 Task: Create a due date automation when advanced on, 2 days before a card is due add fields without custom field "Resume" set to a date more than 1 working days ago at 11:00 AM.
Action: Mouse moved to (1125, 92)
Screenshot: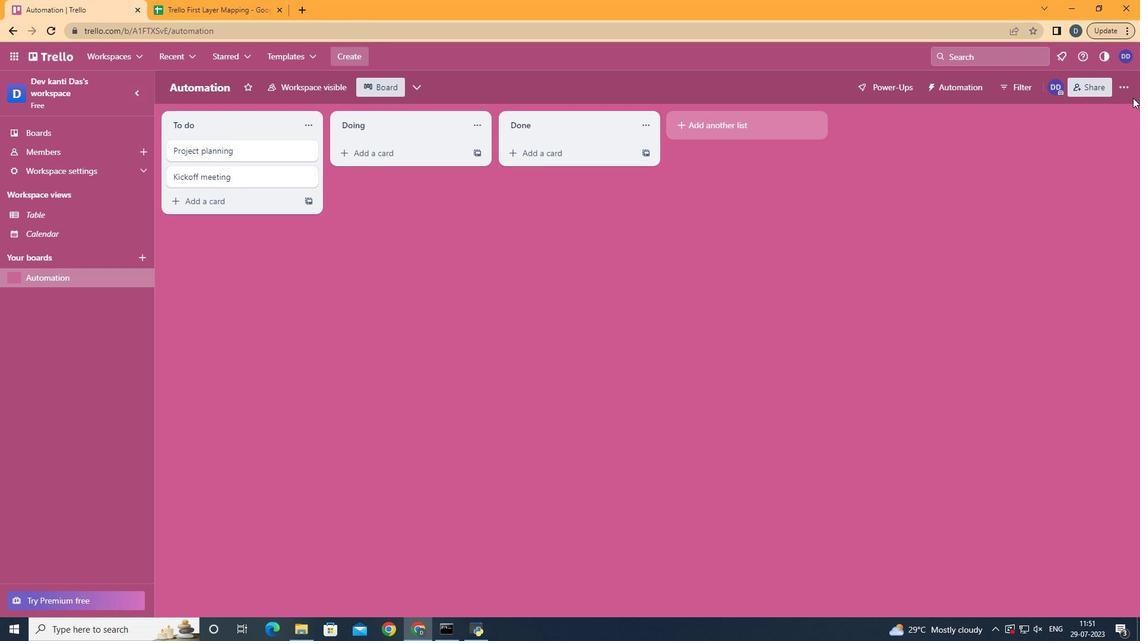 
Action: Mouse pressed left at (1125, 92)
Screenshot: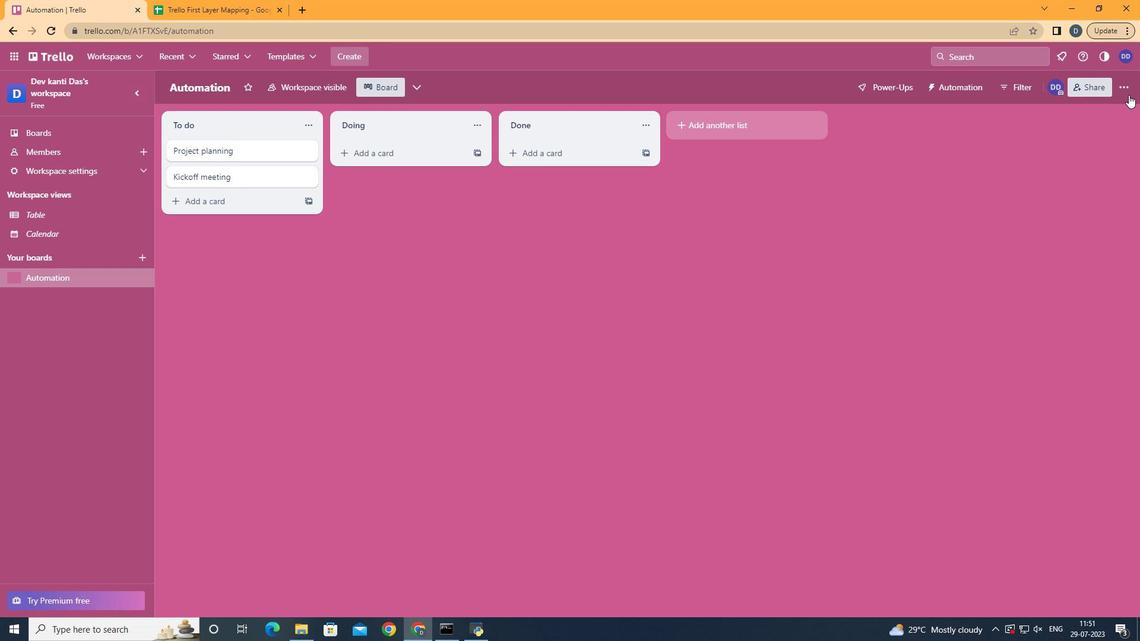 
Action: Mouse moved to (1041, 246)
Screenshot: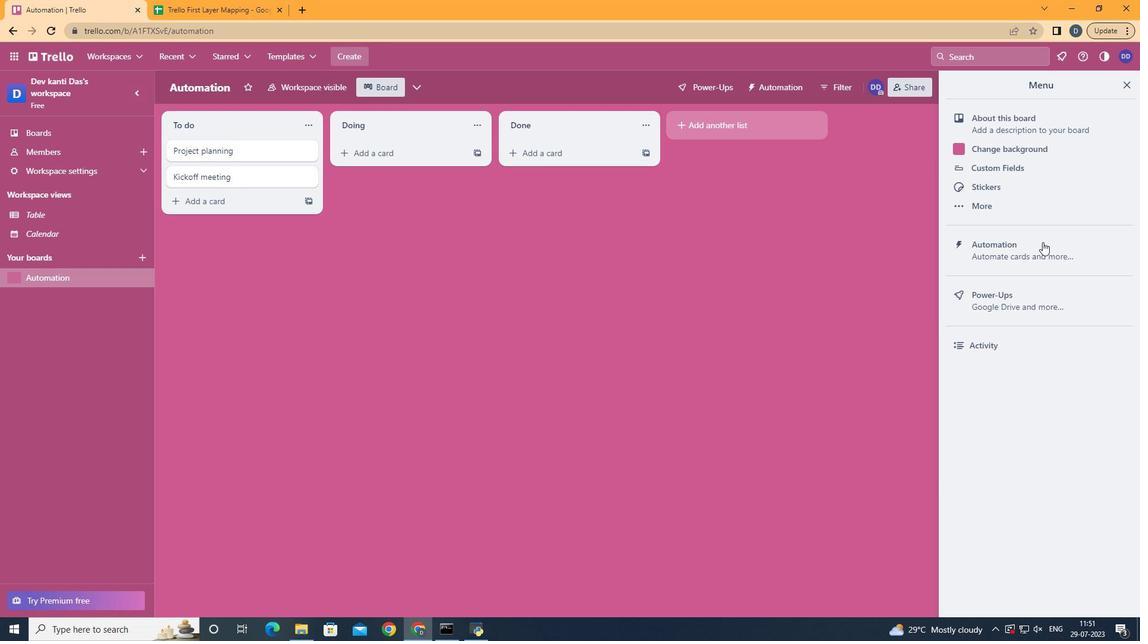 
Action: Mouse pressed left at (1041, 246)
Screenshot: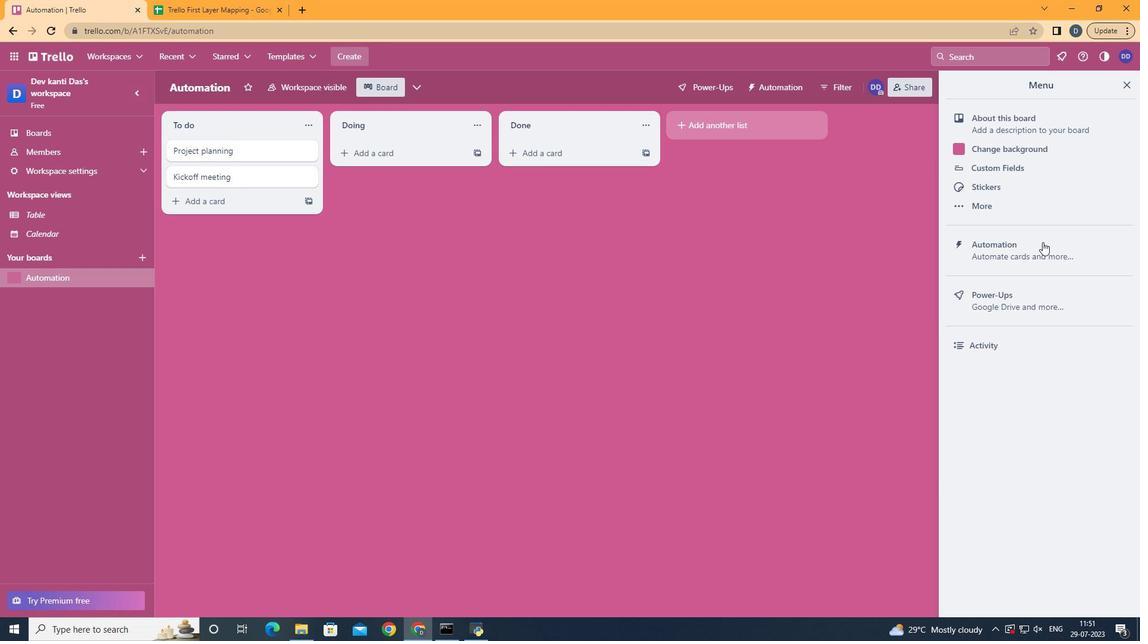 
Action: Mouse moved to (212, 232)
Screenshot: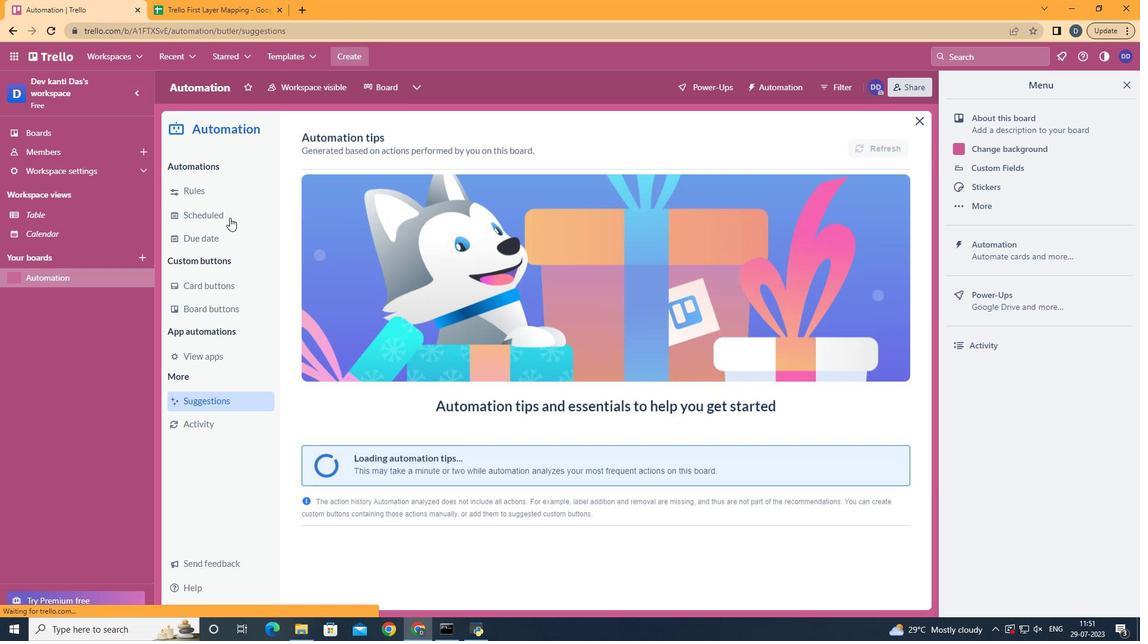 
Action: Mouse pressed left at (212, 232)
Screenshot: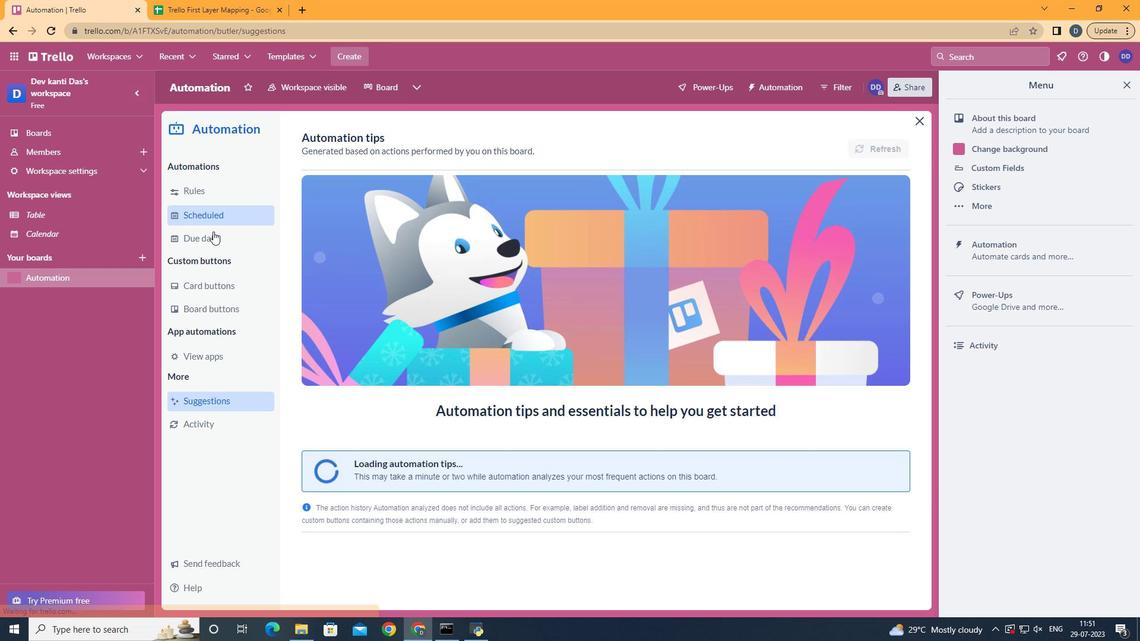 
Action: Mouse moved to (832, 143)
Screenshot: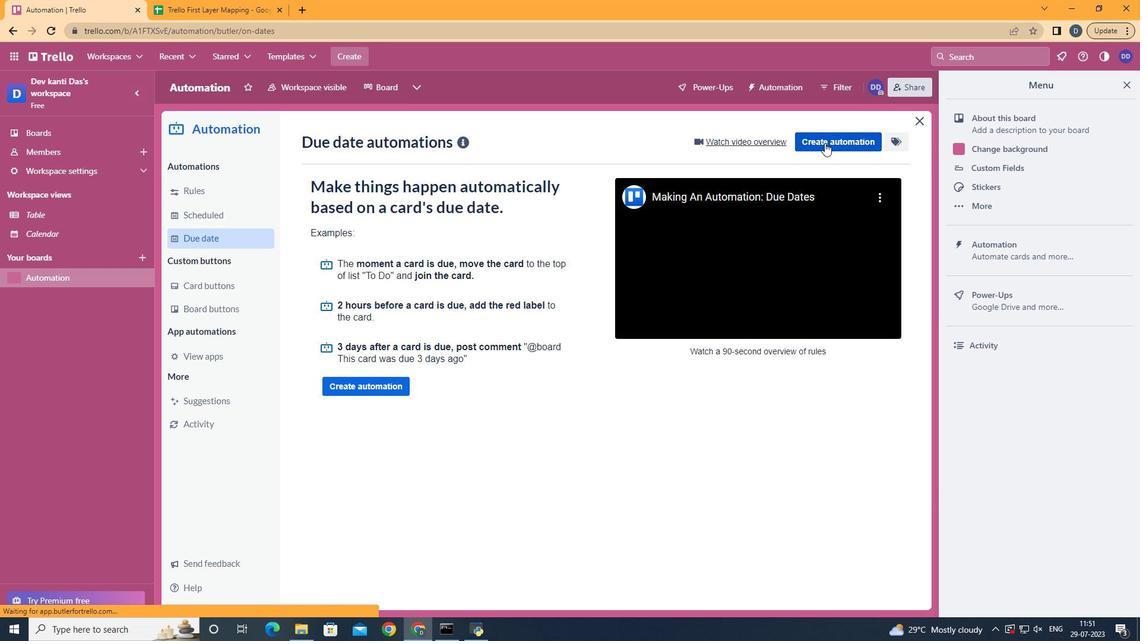 
Action: Mouse pressed left at (832, 143)
Screenshot: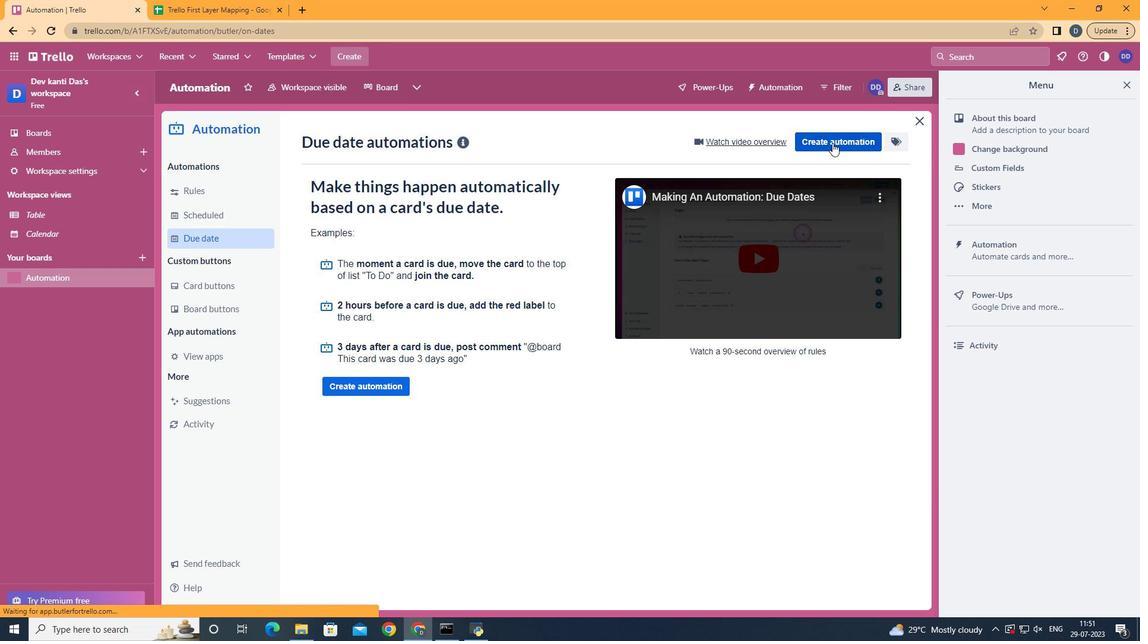 
Action: Mouse moved to (638, 257)
Screenshot: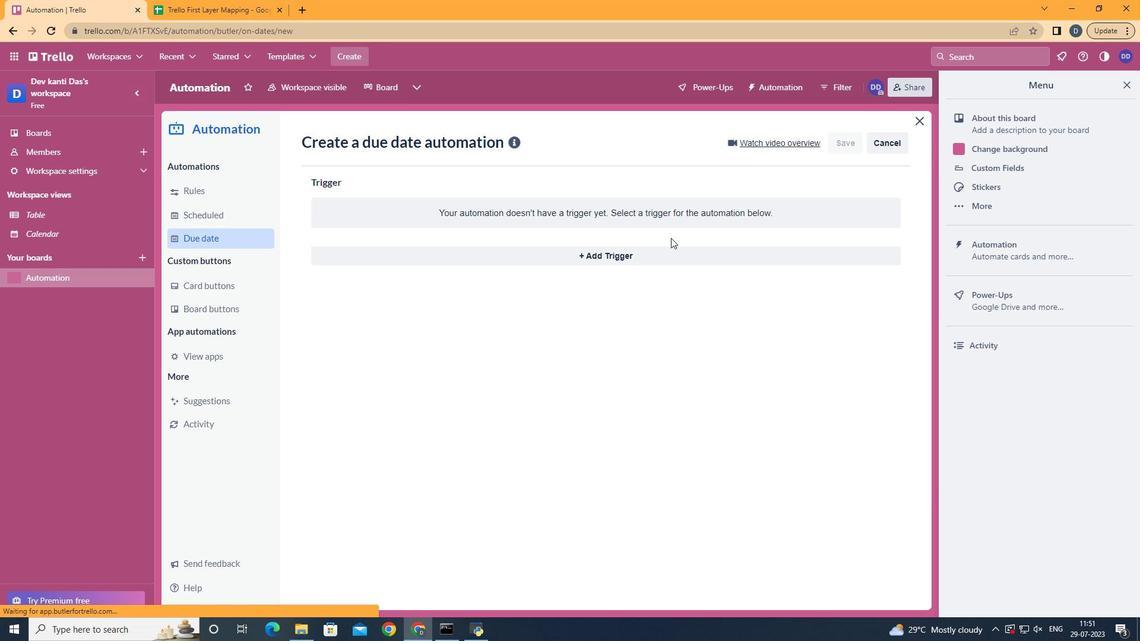 
Action: Mouse pressed left at (638, 257)
Screenshot: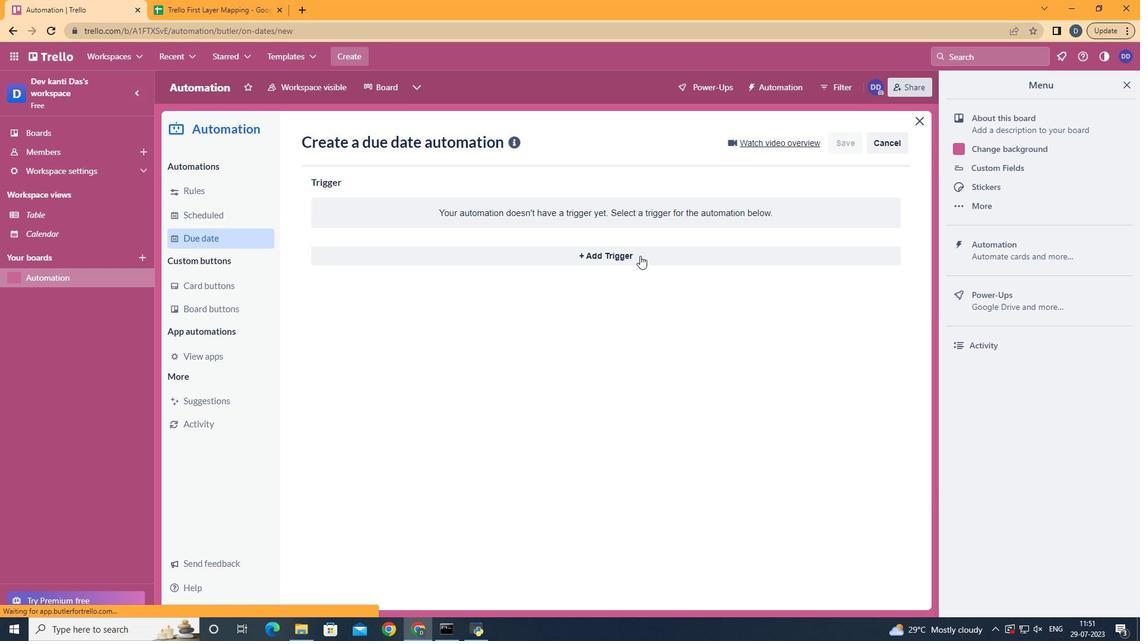 
Action: Mouse moved to (469, 435)
Screenshot: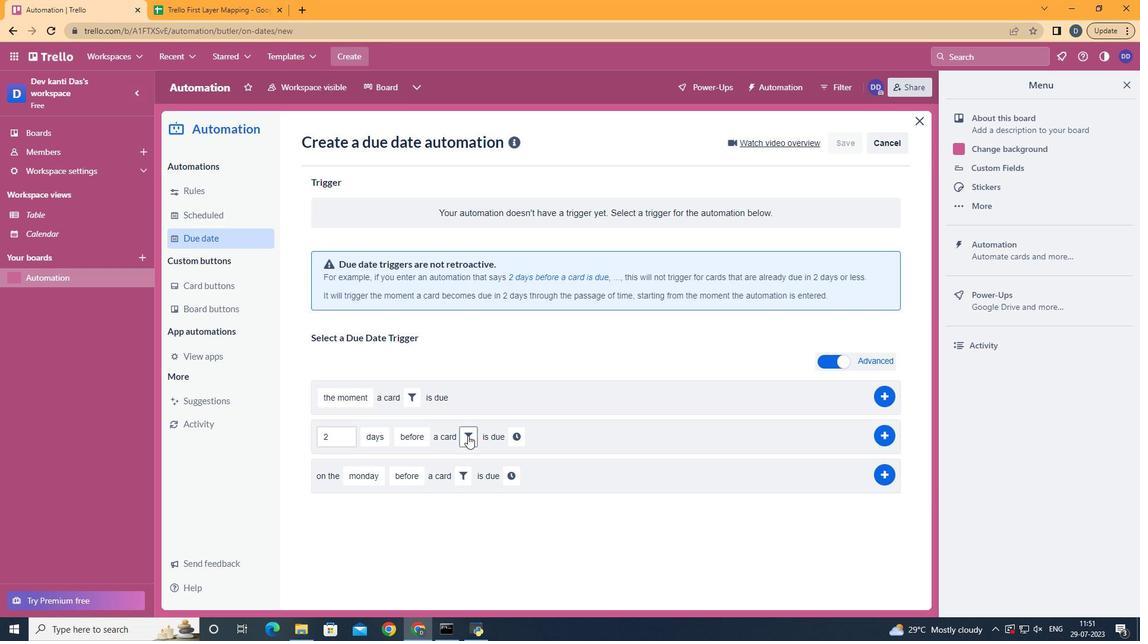
Action: Mouse pressed left at (469, 435)
Screenshot: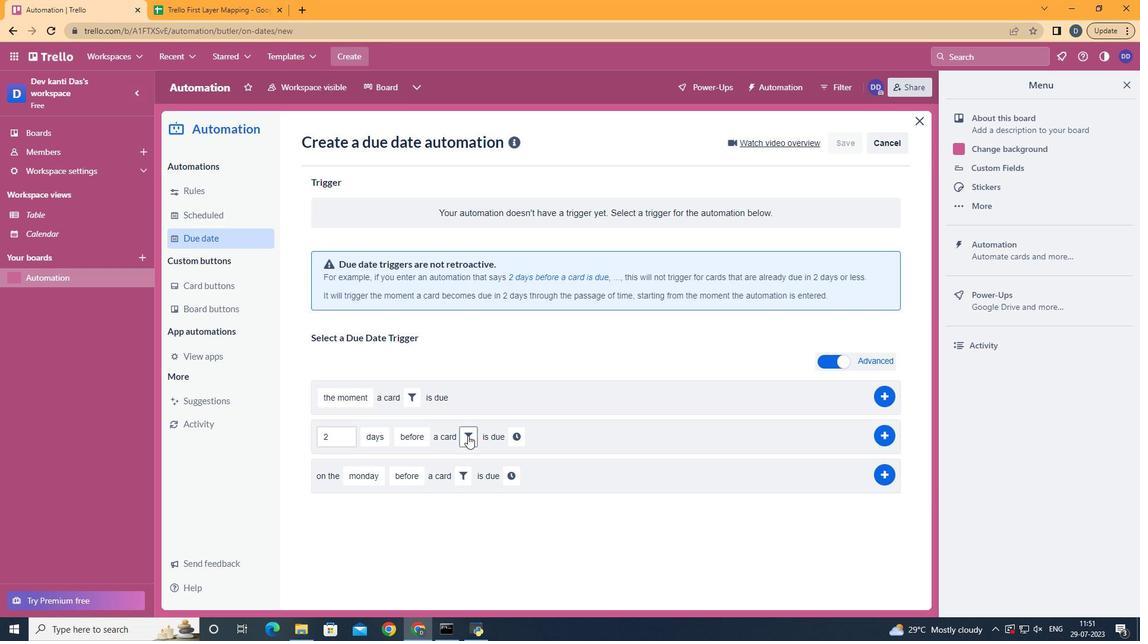 
Action: Mouse moved to (650, 475)
Screenshot: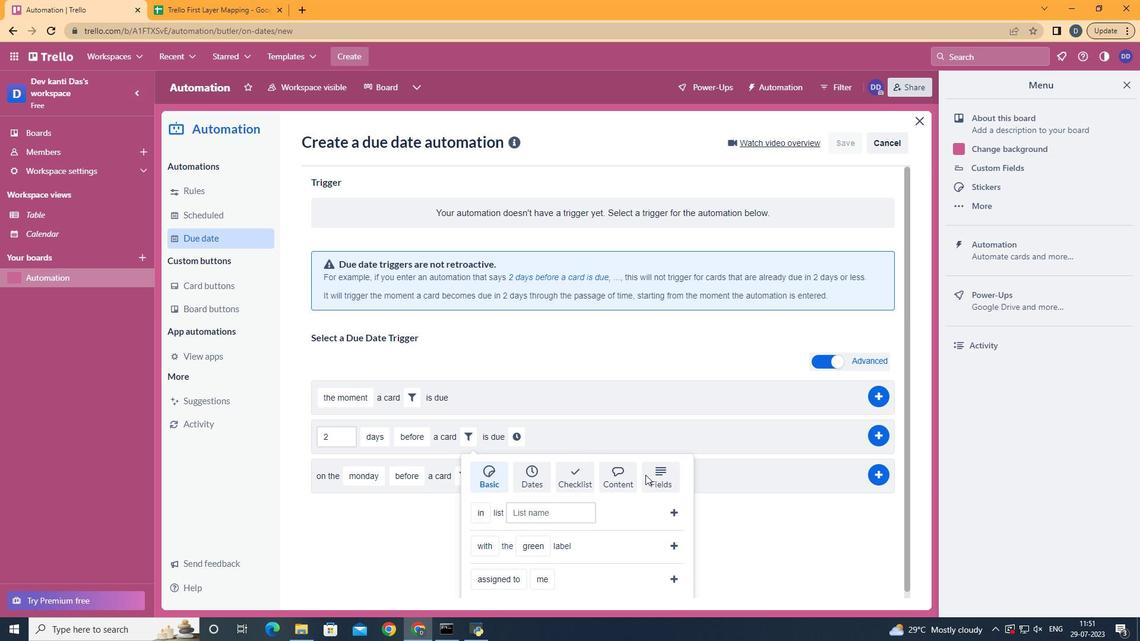 
Action: Mouse pressed left at (650, 475)
Screenshot: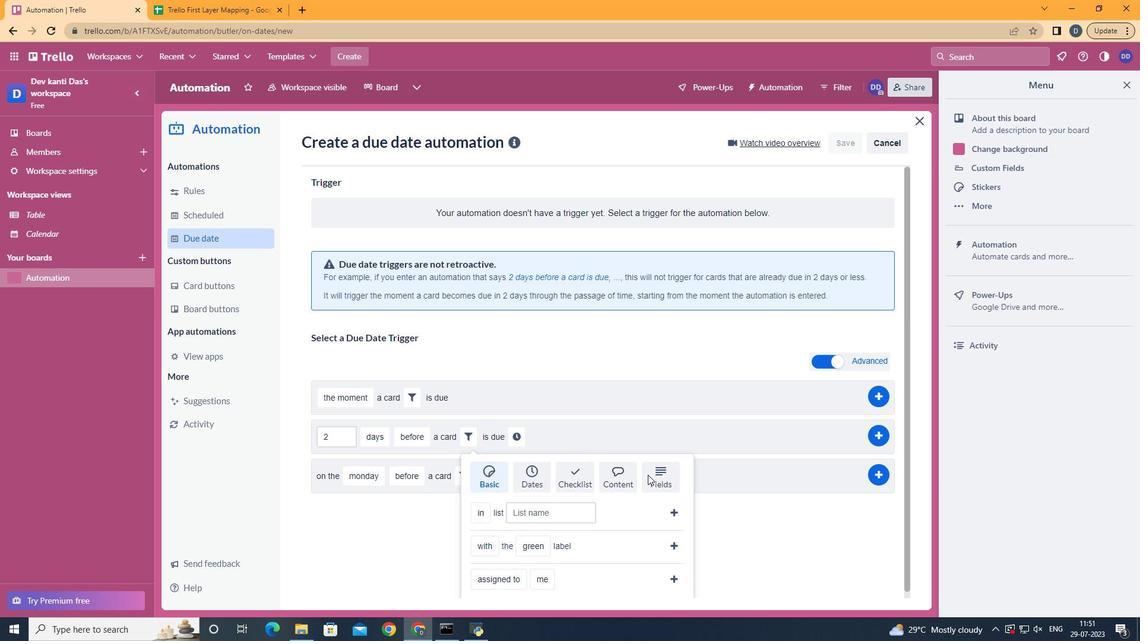 
Action: Mouse scrolled (650, 474) with delta (0, 0)
Screenshot: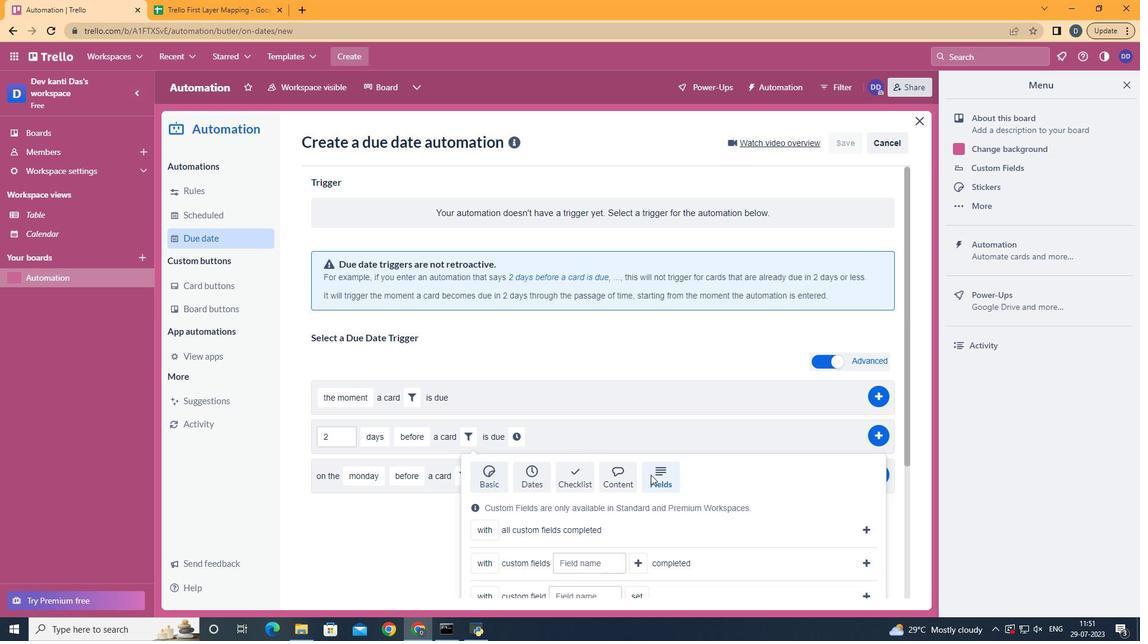 
Action: Mouse scrolled (650, 474) with delta (0, 0)
Screenshot: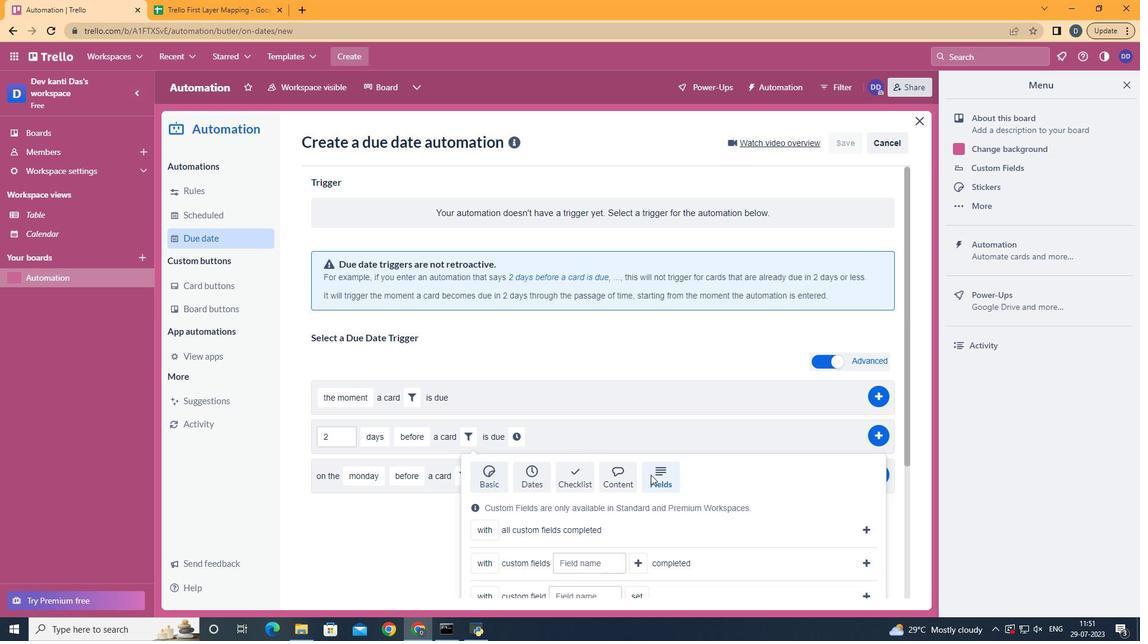 
Action: Mouse scrolled (650, 474) with delta (0, 0)
Screenshot: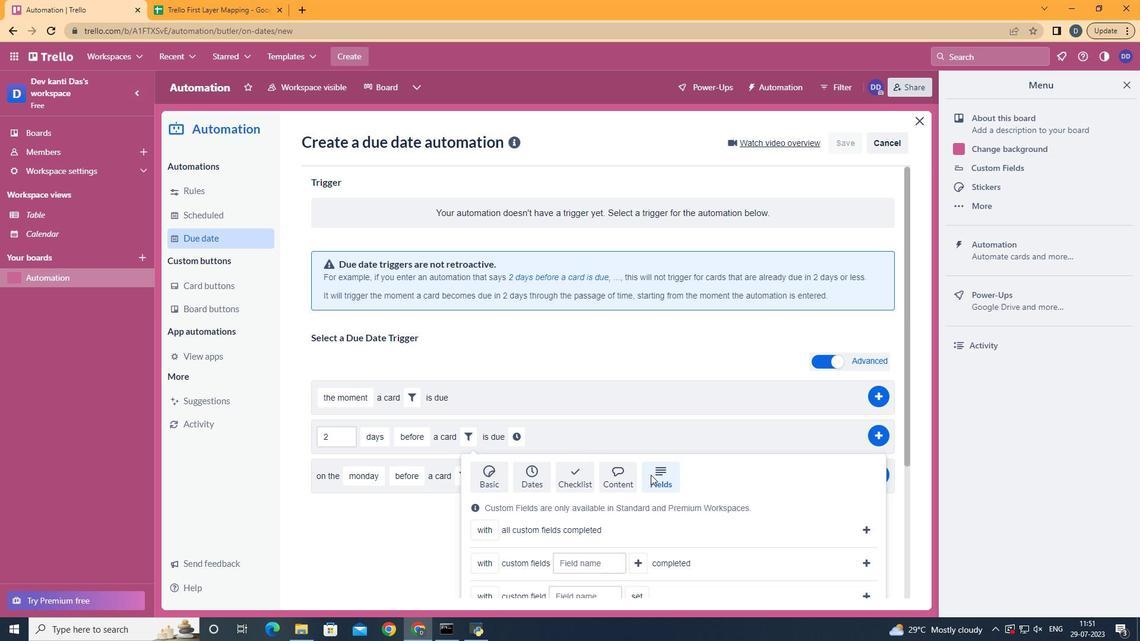 
Action: Mouse scrolled (650, 474) with delta (0, 0)
Screenshot: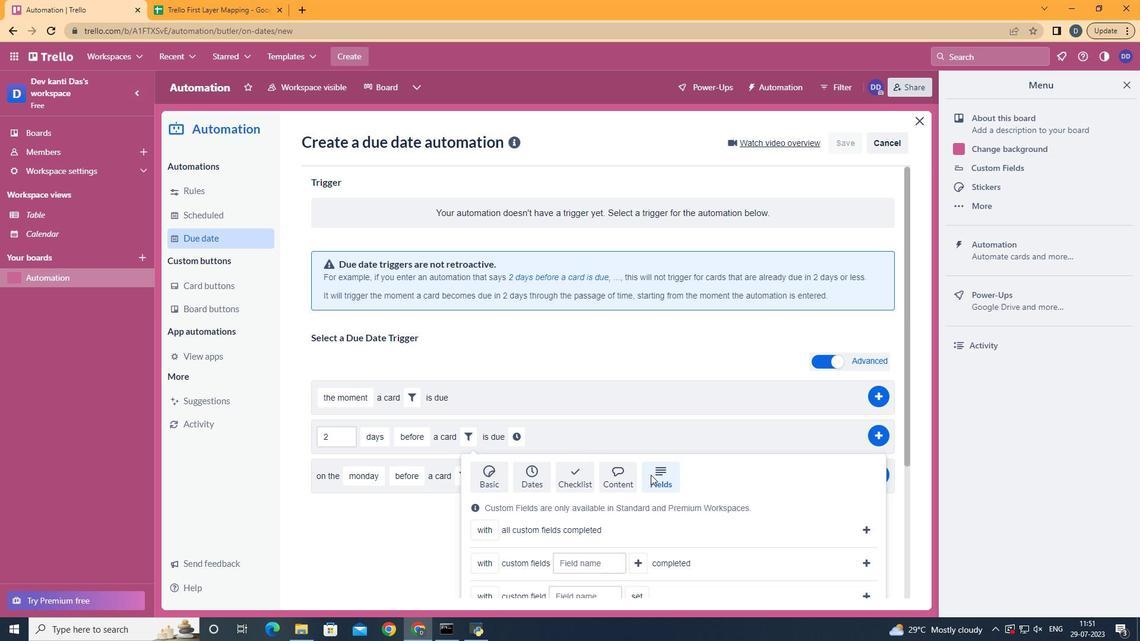 
Action: Mouse scrolled (650, 474) with delta (0, 0)
Screenshot: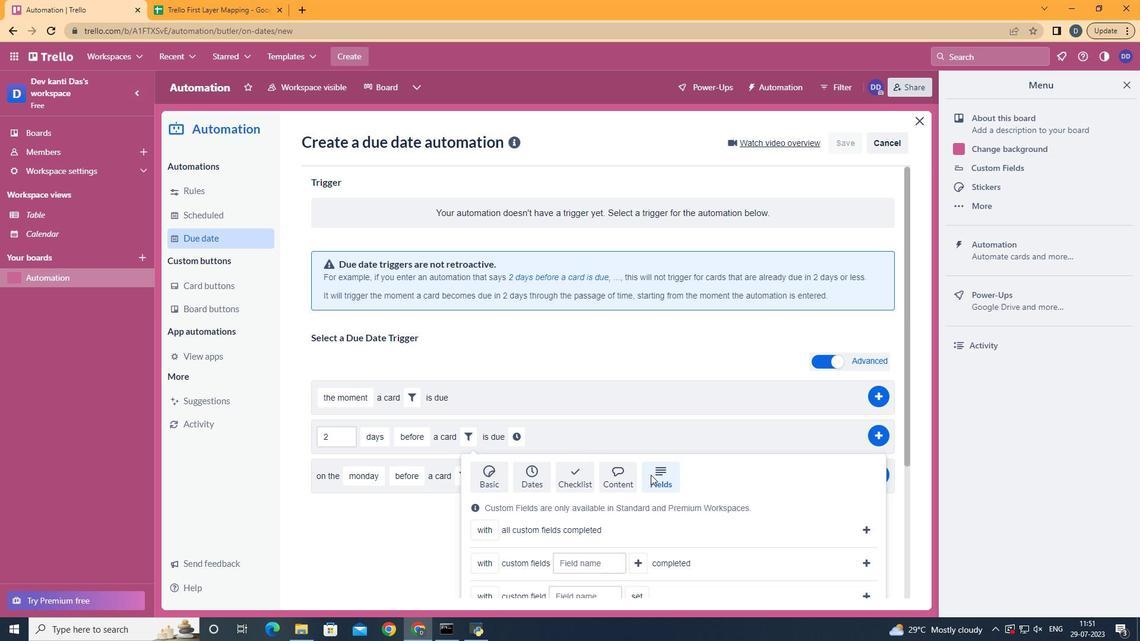 
Action: Mouse scrolled (650, 474) with delta (0, 0)
Screenshot: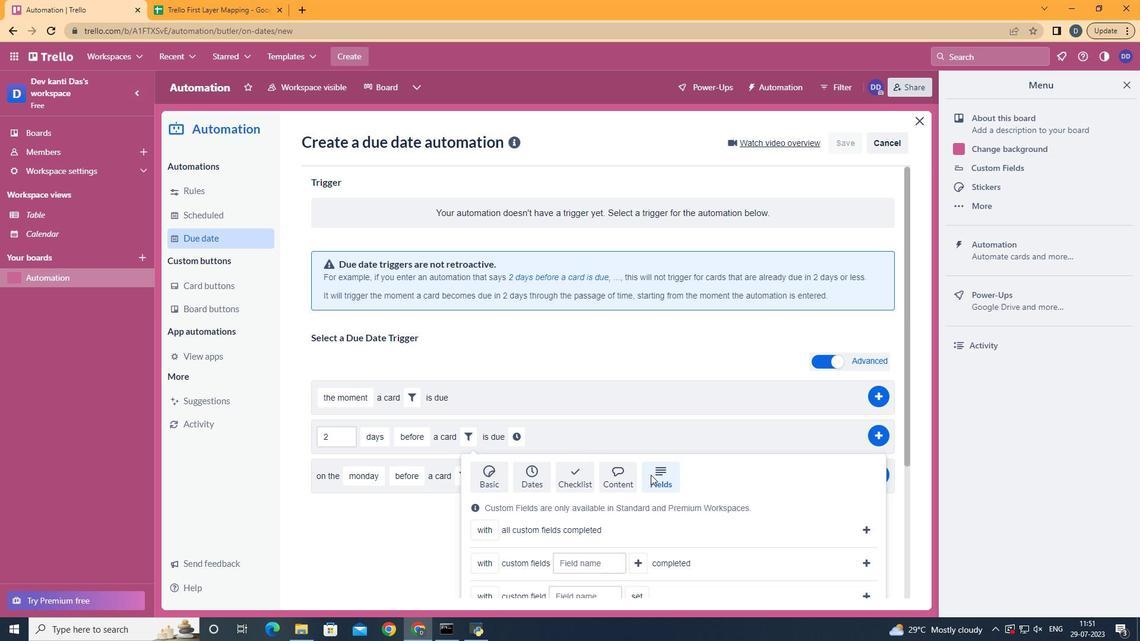 
Action: Mouse scrolled (650, 474) with delta (0, 0)
Screenshot: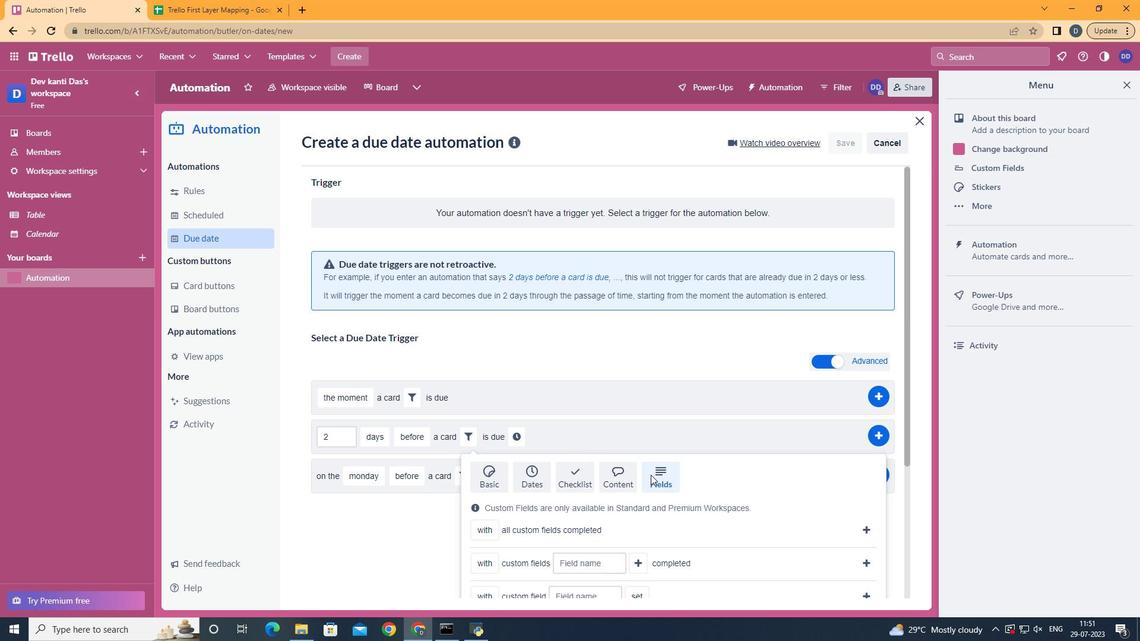 
Action: Mouse moved to (496, 556)
Screenshot: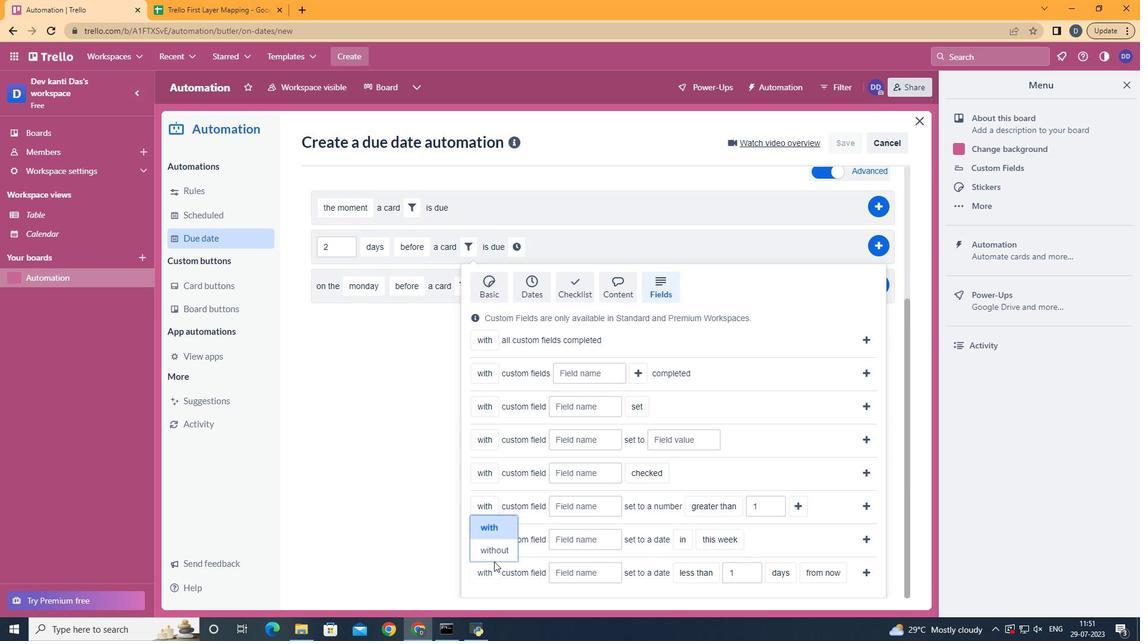 
Action: Mouse pressed left at (496, 556)
Screenshot: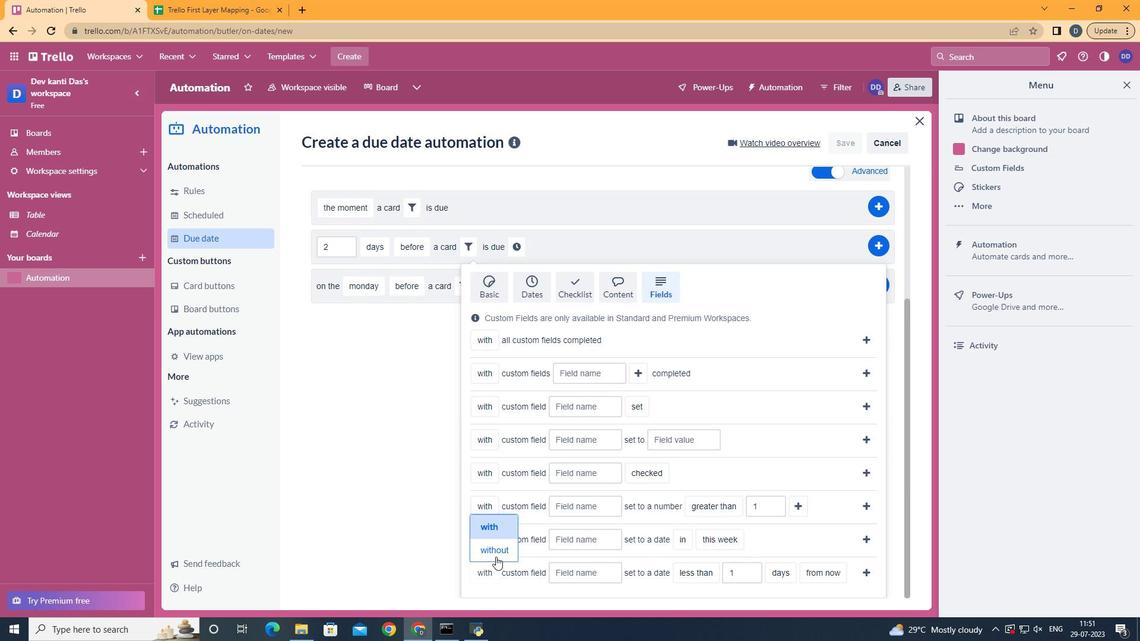 
Action: Mouse moved to (597, 576)
Screenshot: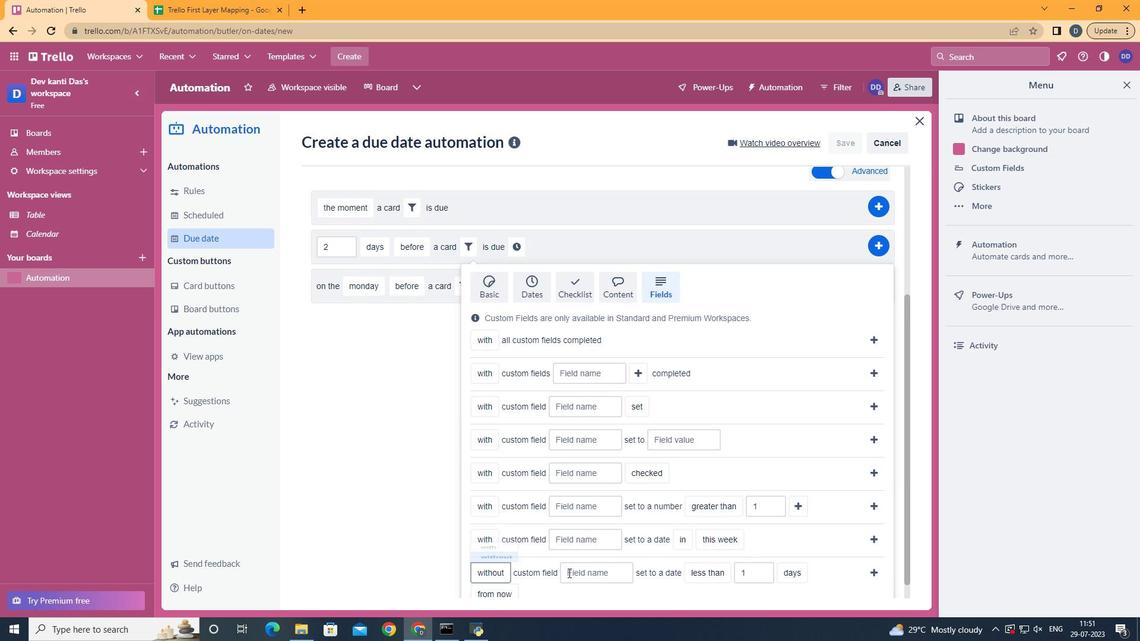 
Action: Mouse pressed left at (597, 576)
Screenshot: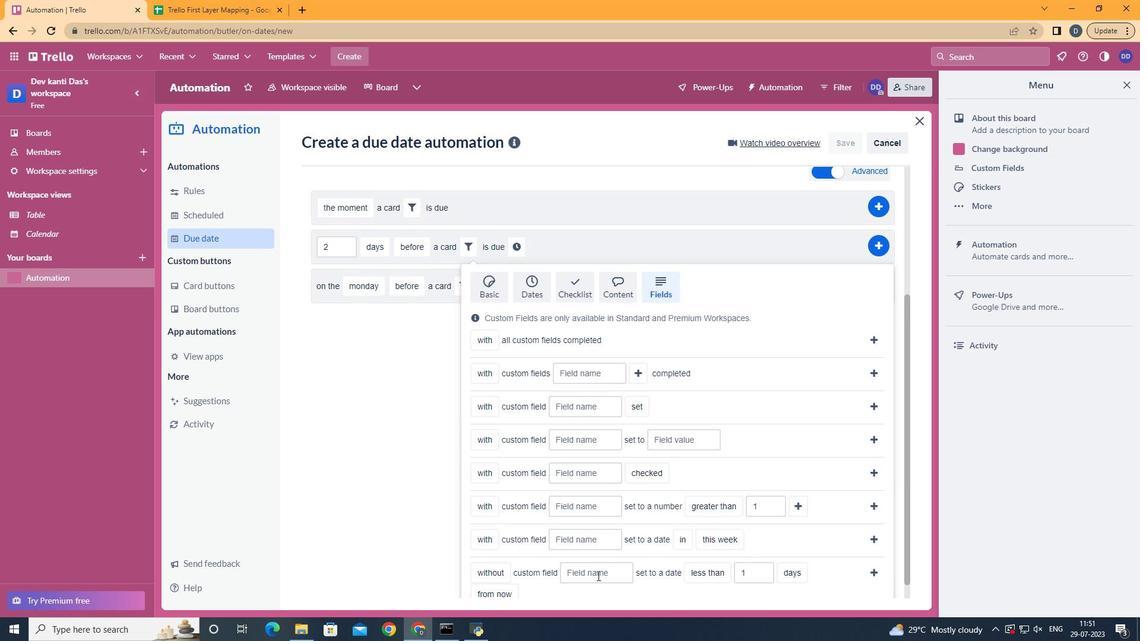 
Action: Key pressed <Key.shift>Resume
Screenshot: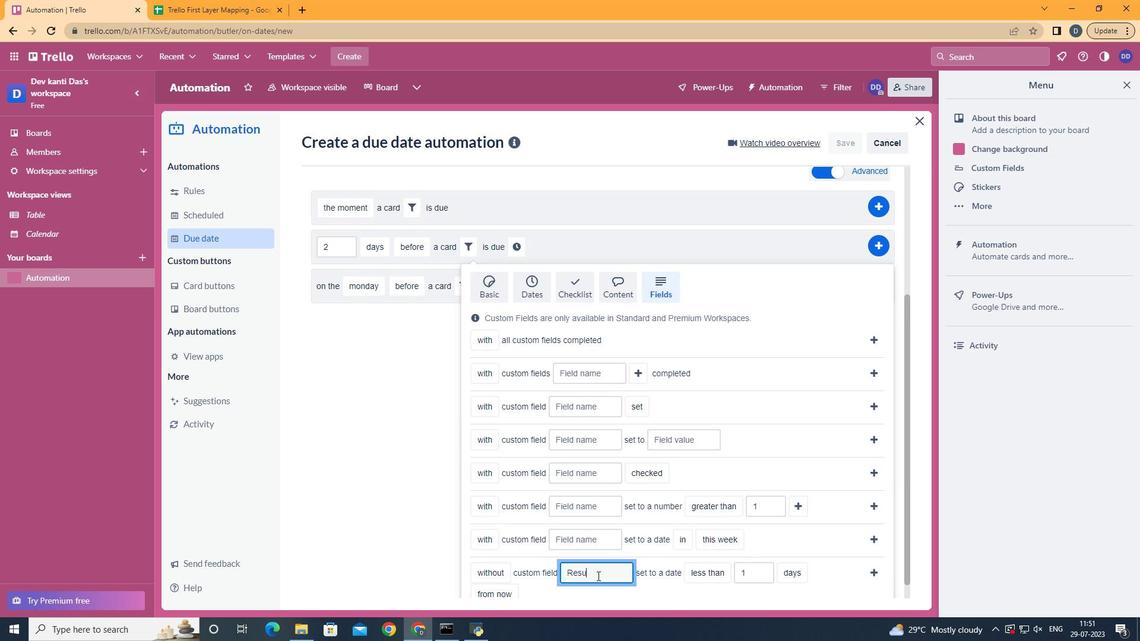 
Action: Mouse moved to (719, 519)
Screenshot: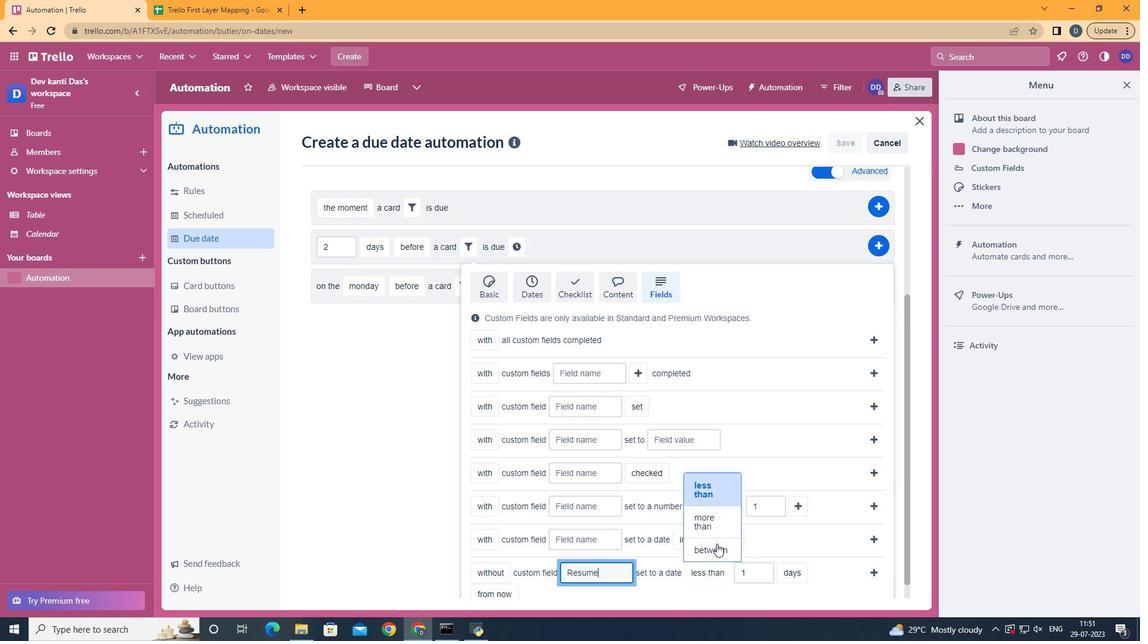 
Action: Mouse pressed left at (719, 519)
Screenshot: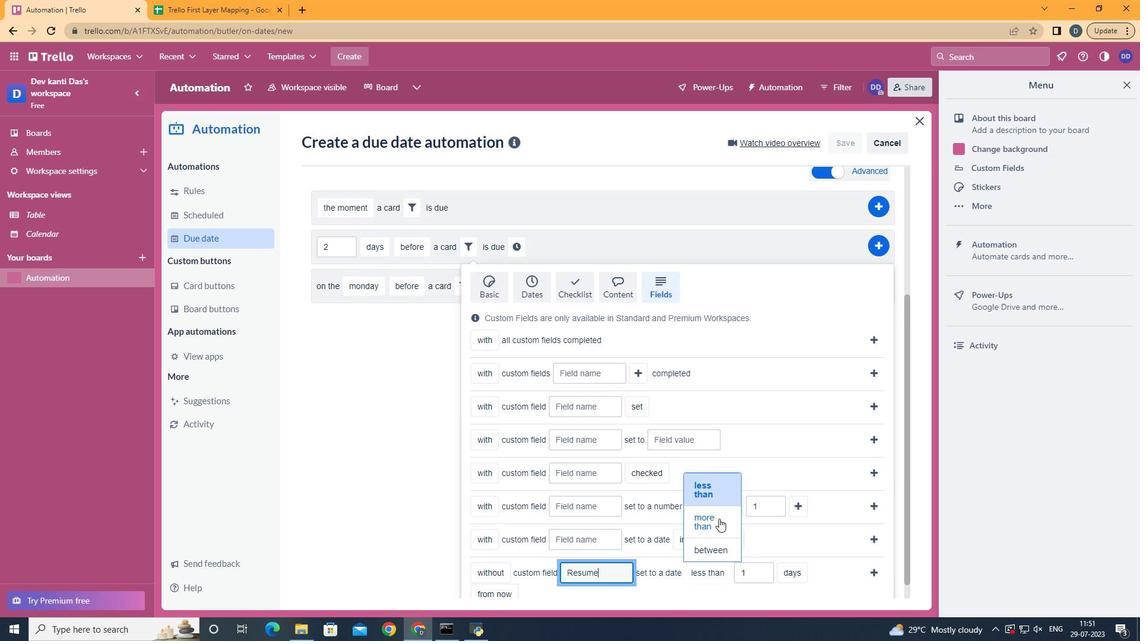 
Action: Mouse moved to (759, 539)
Screenshot: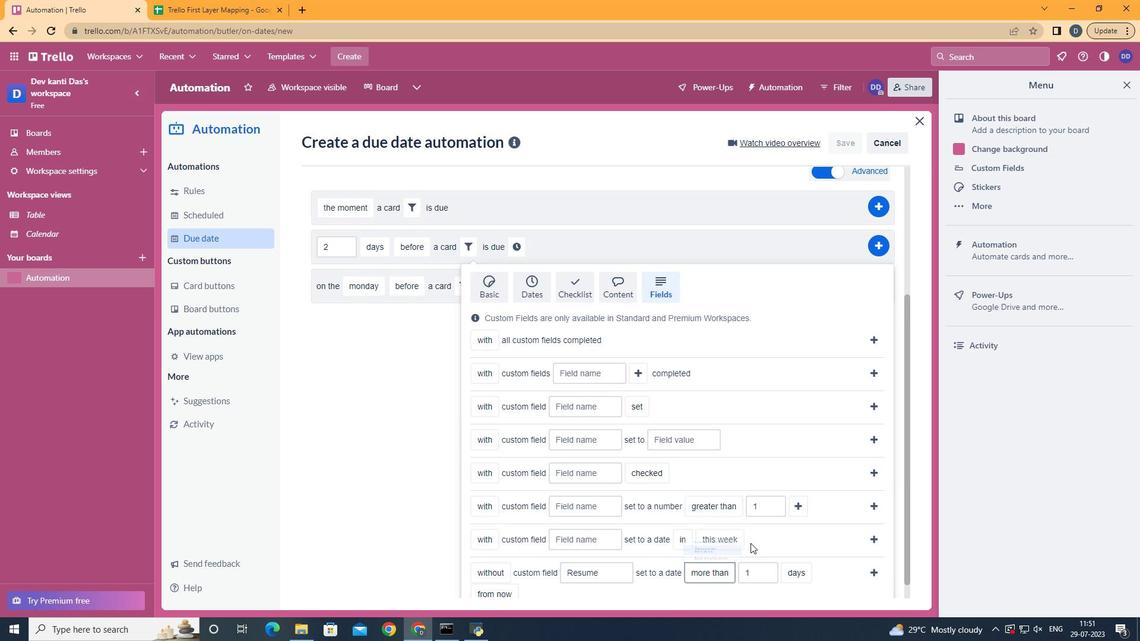 
Action: Mouse scrolled (759, 539) with delta (0, 0)
Screenshot: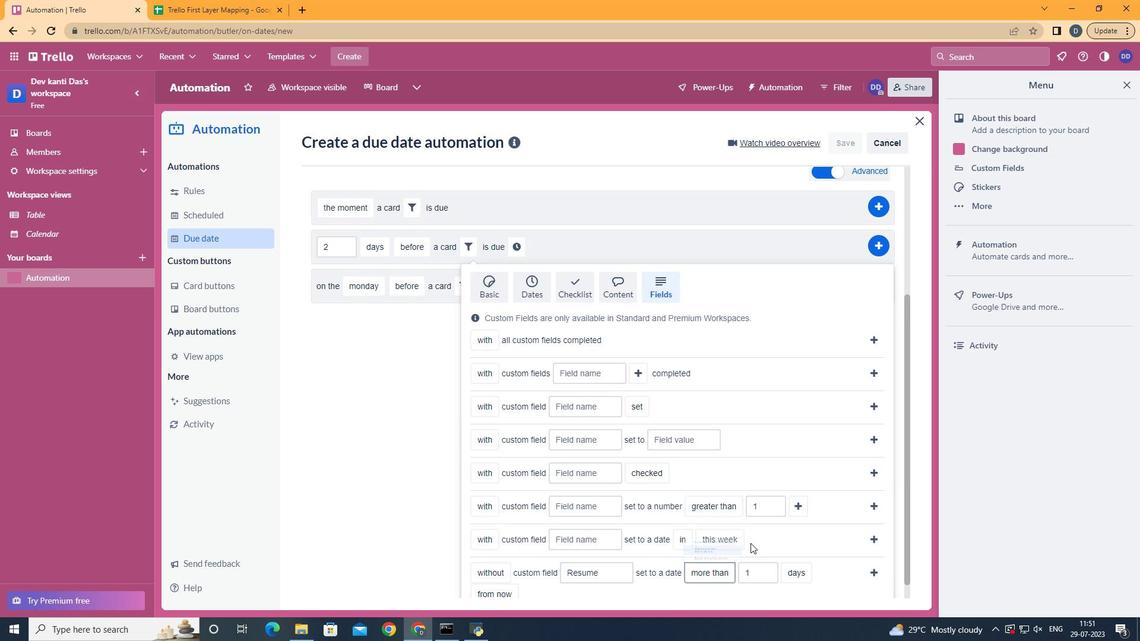 
Action: Mouse scrolled (759, 539) with delta (0, 0)
Screenshot: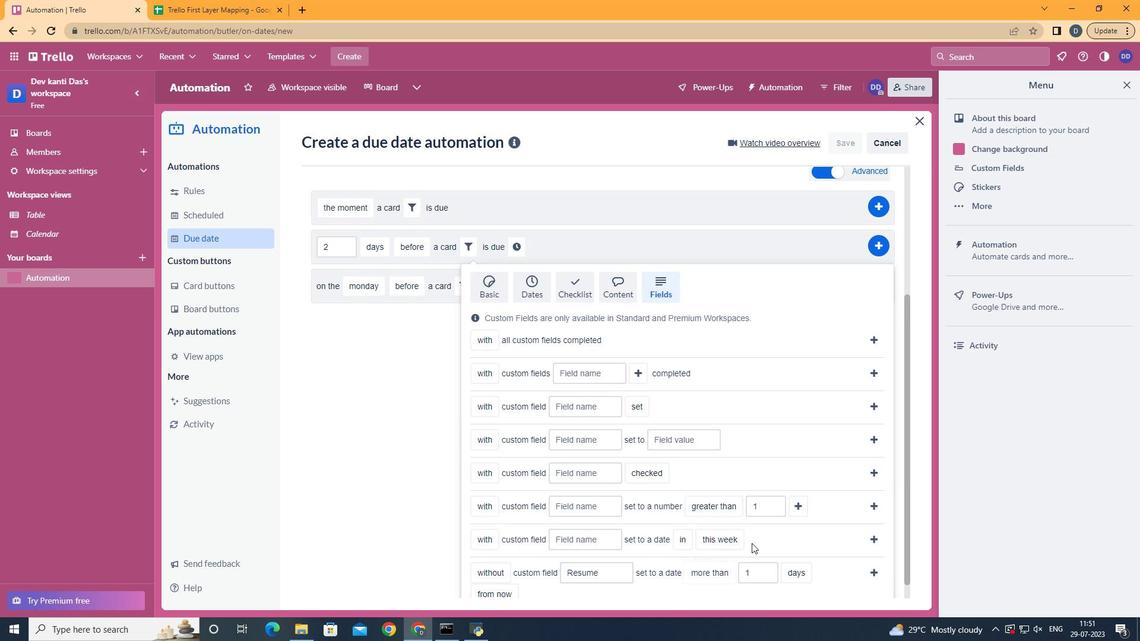 
Action: Mouse scrolled (759, 539) with delta (0, 0)
Screenshot: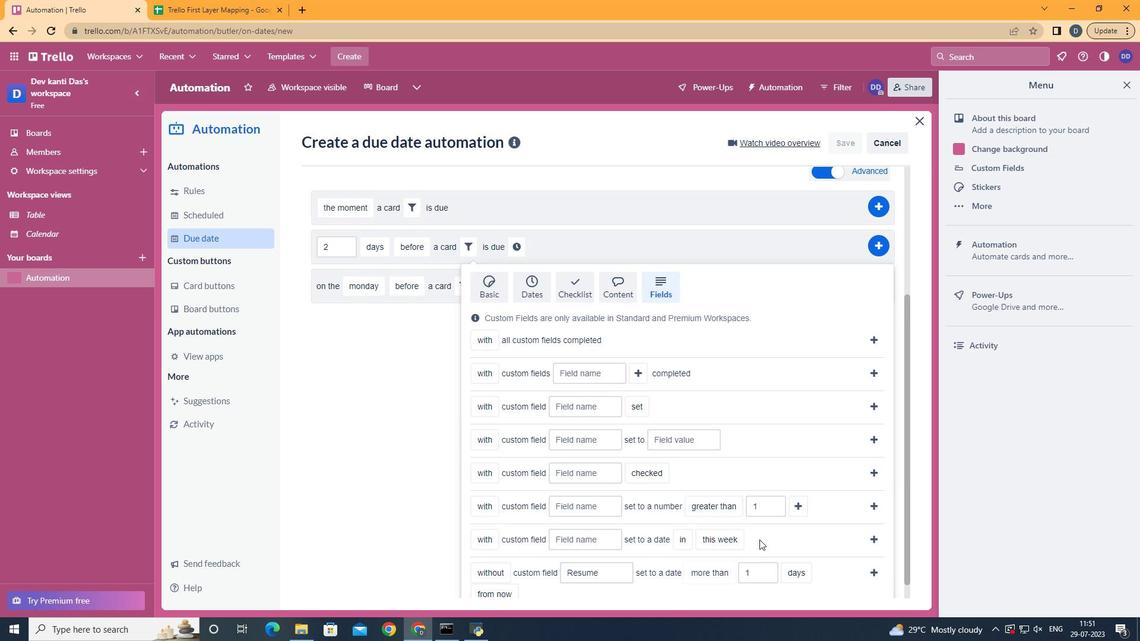 
Action: Mouse moved to (802, 523)
Screenshot: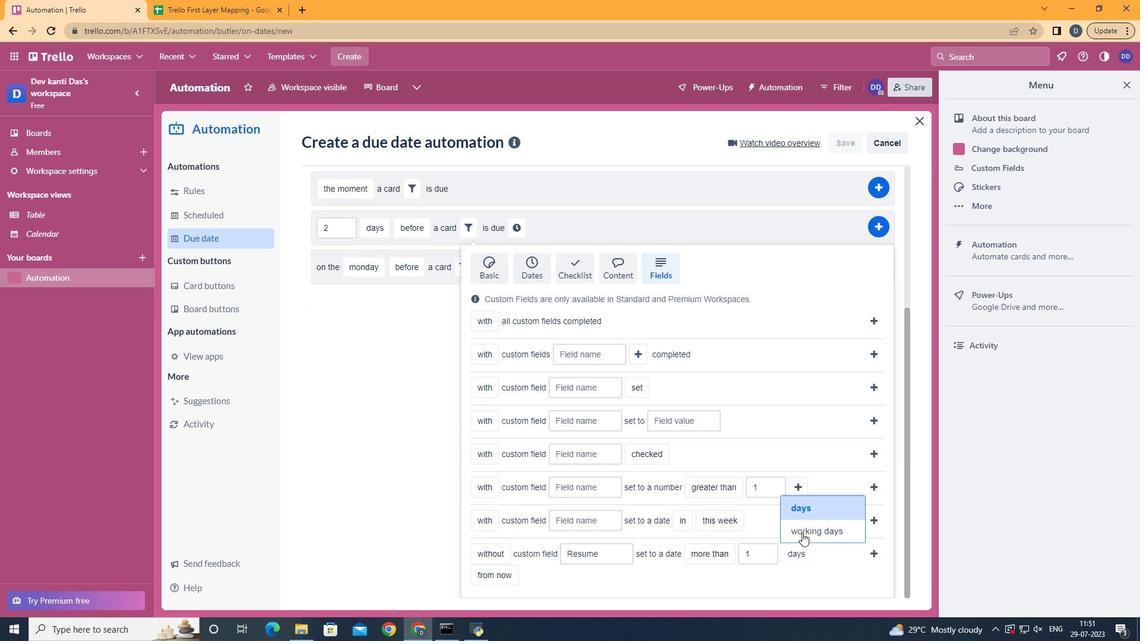 
Action: Mouse pressed left at (802, 523)
Screenshot: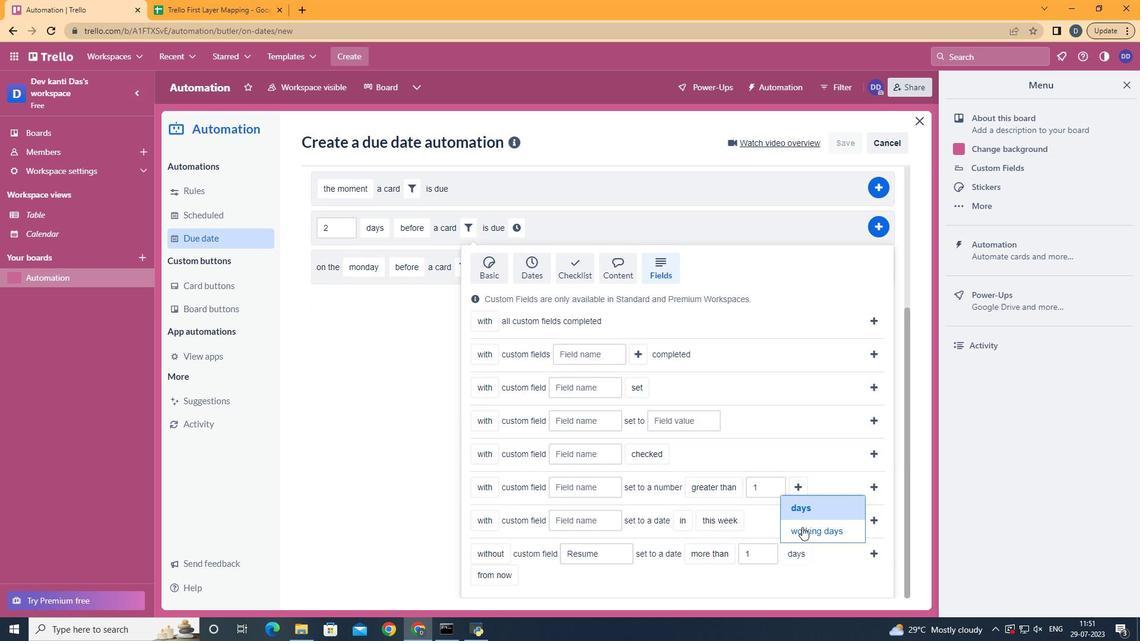 
Action: Mouse moved to (502, 554)
Screenshot: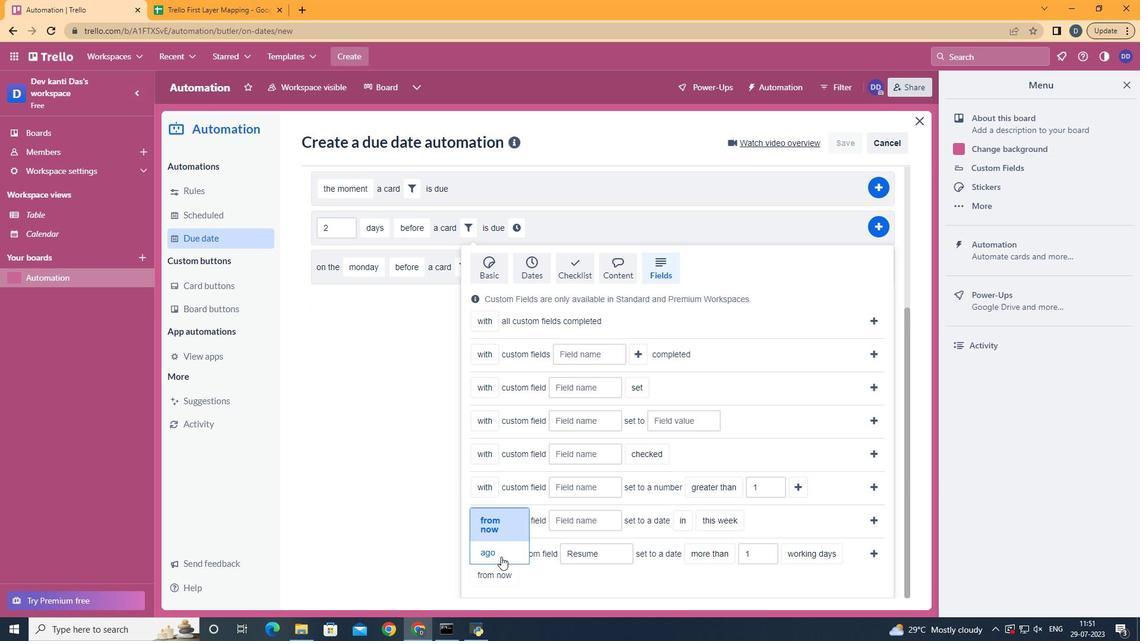 
Action: Mouse pressed left at (502, 554)
Screenshot: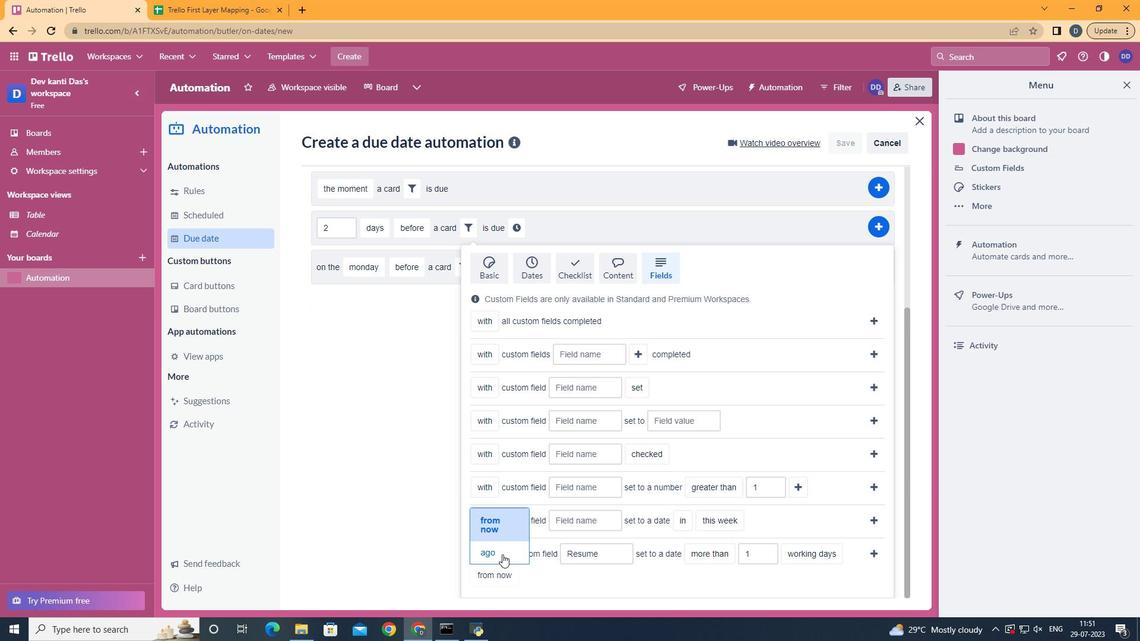 
Action: Mouse moved to (870, 556)
Screenshot: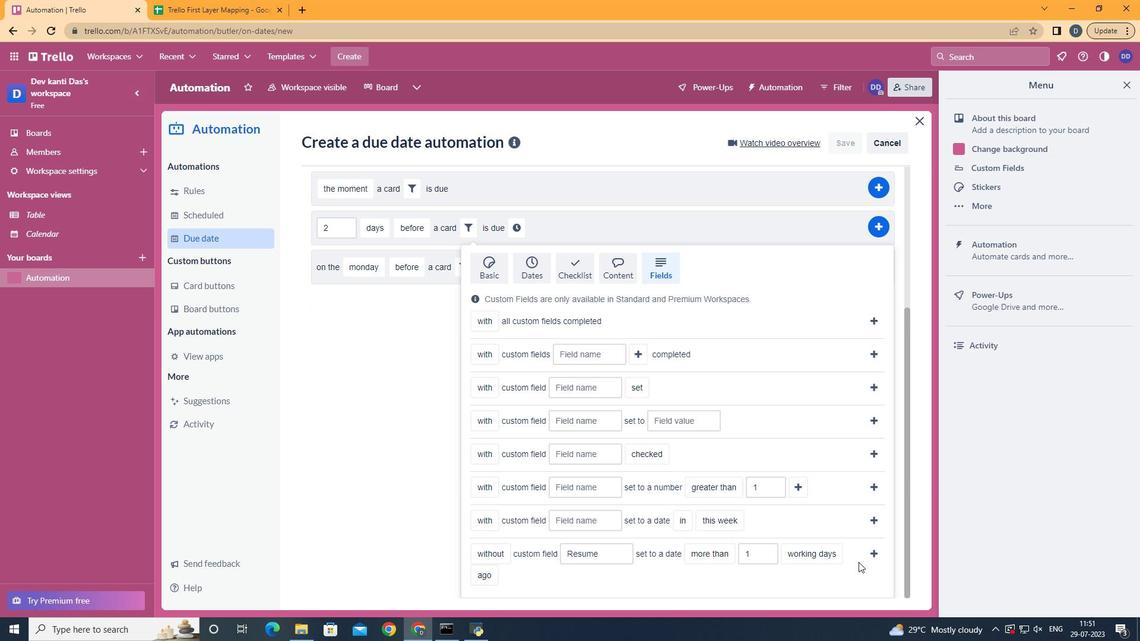 
Action: Mouse pressed left at (870, 556)
Screenshot: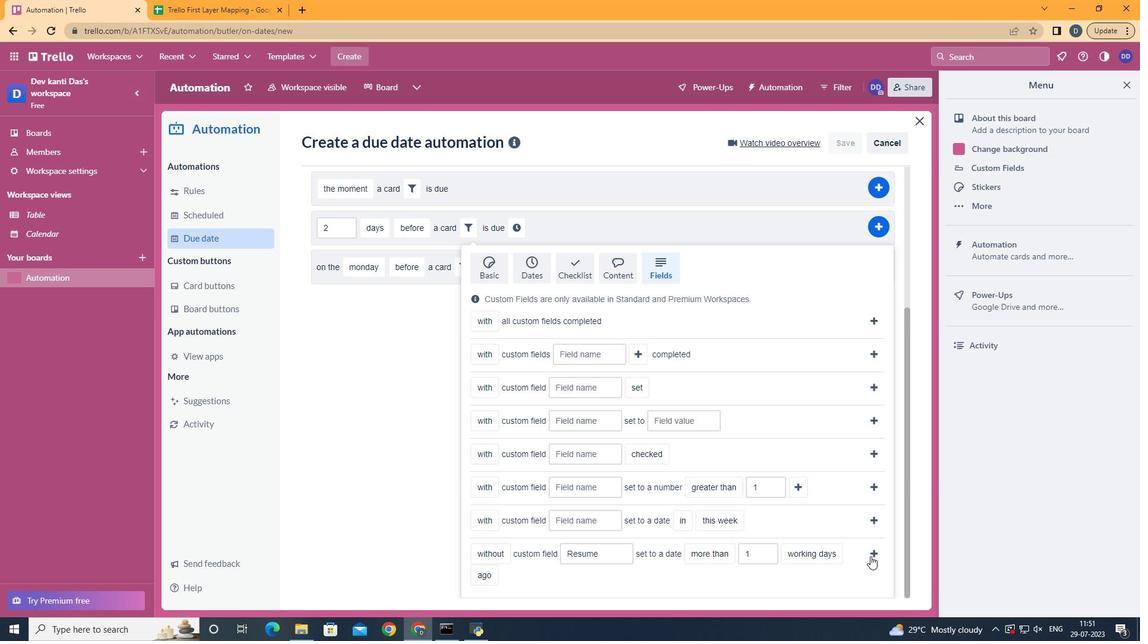 
Action: Mouse moved to (815, 435)
Screenshot: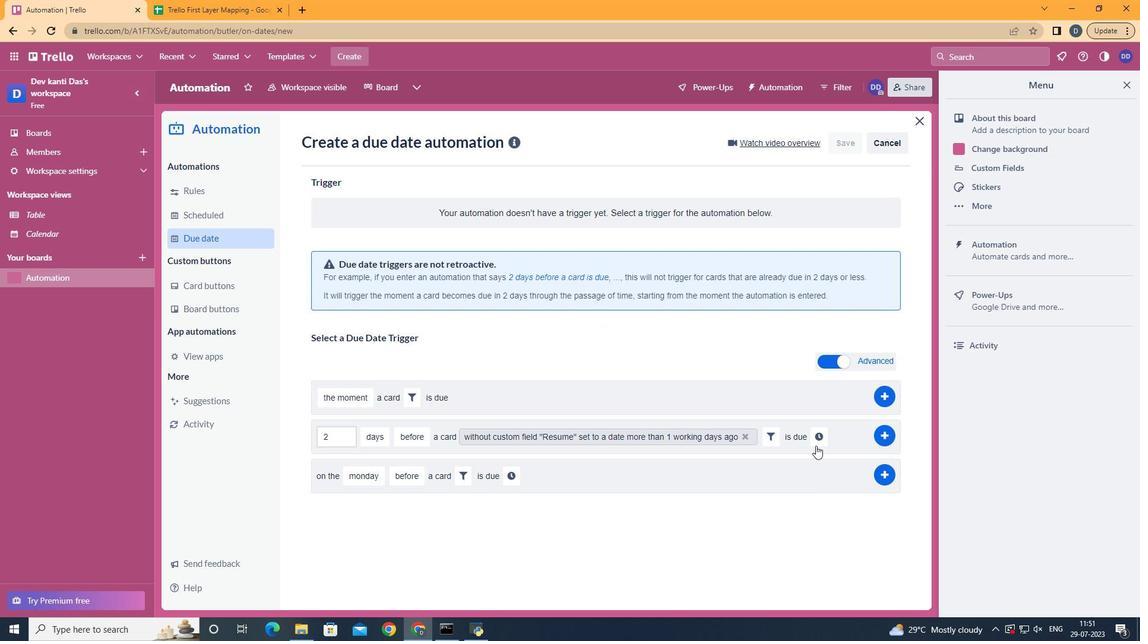 
Action: Mouse pressed left at (815, 435)
Screenshot: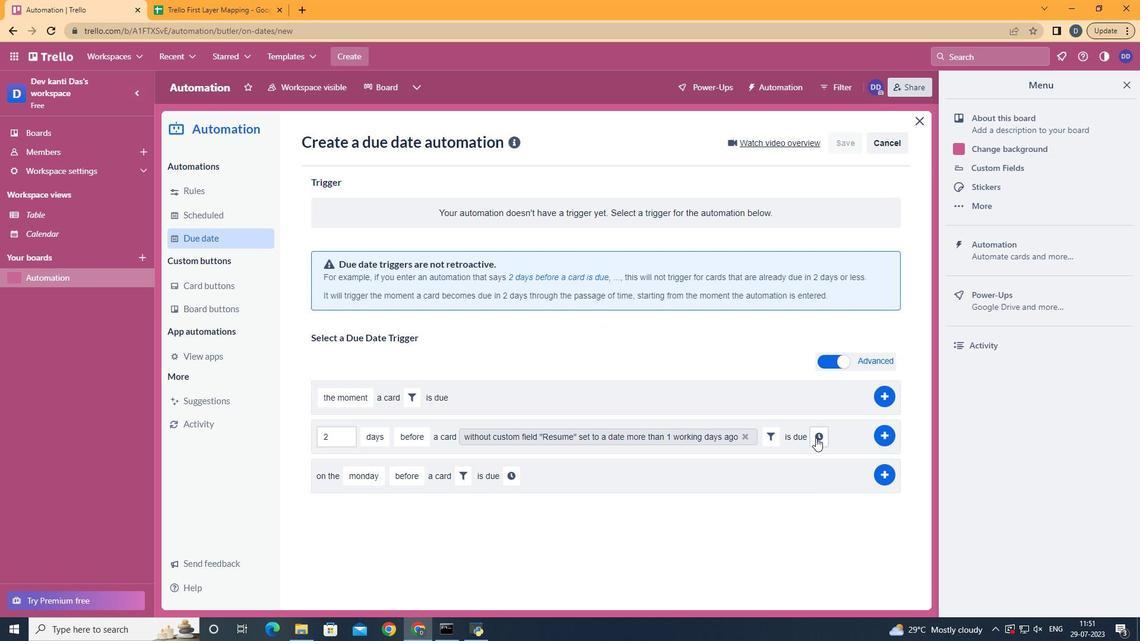 
Action: Mouse moved to (391, 469)
Screenshot: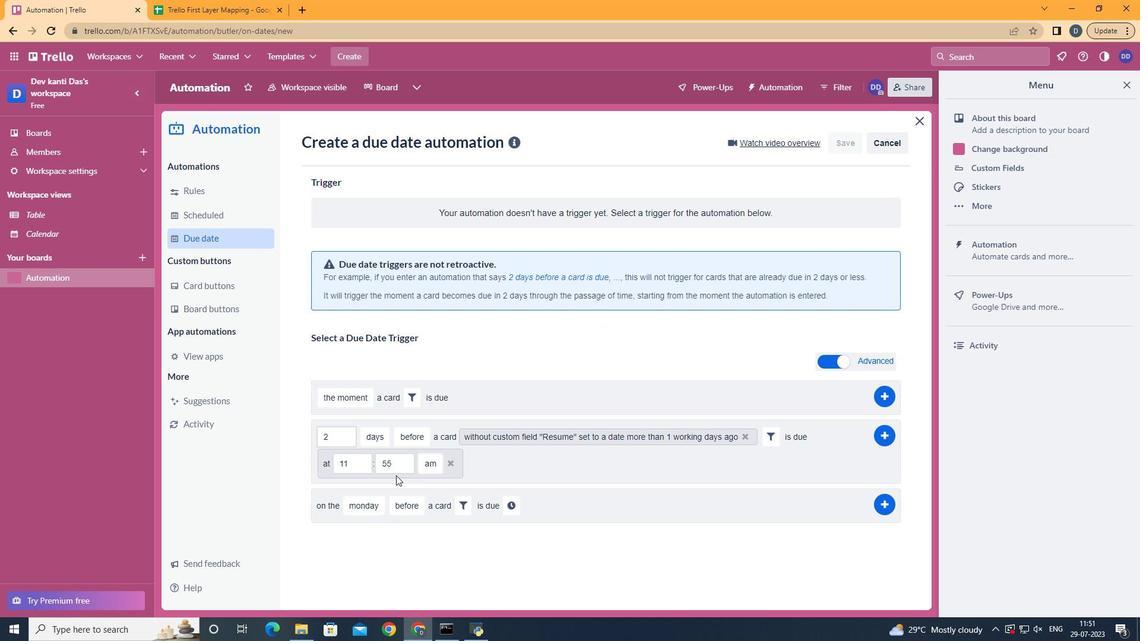 
Action: Mouse pressed left at (391, 469)
Screenshot: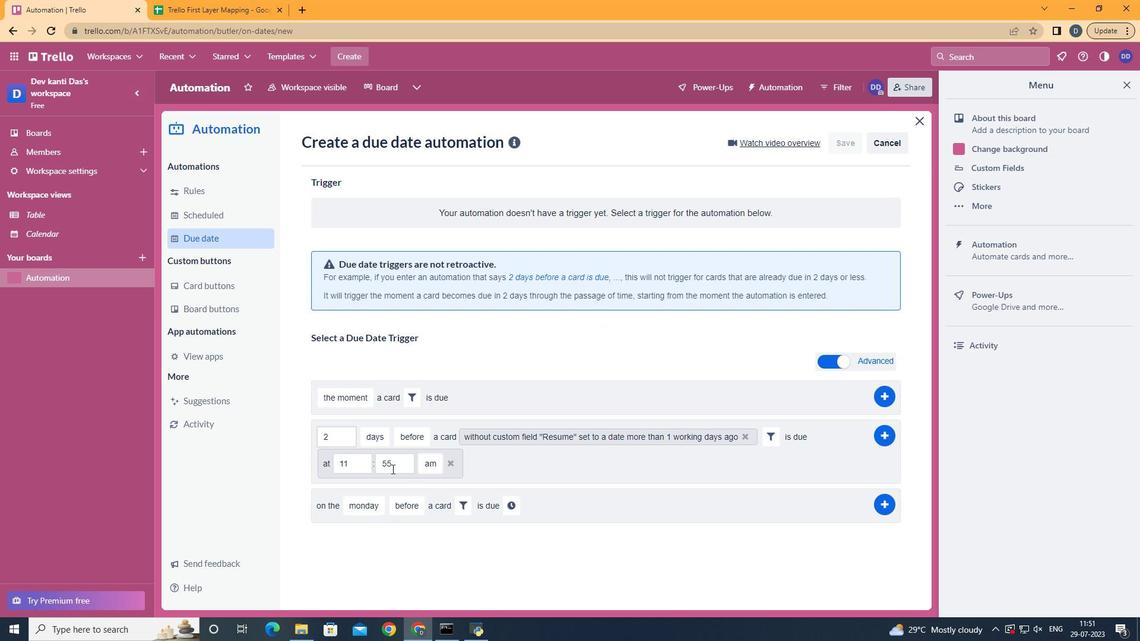 
Action: Key pressed <Key.backspace><Key.backspace>00
Screenshot: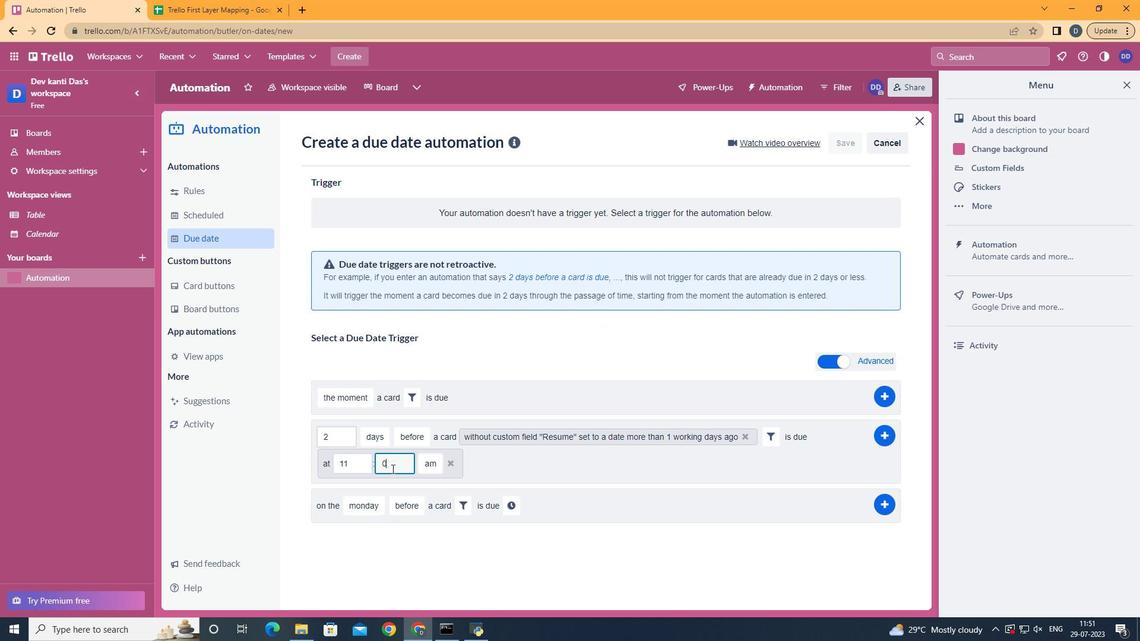 
Action: Mouse moved to (438, 482)
Screenshot: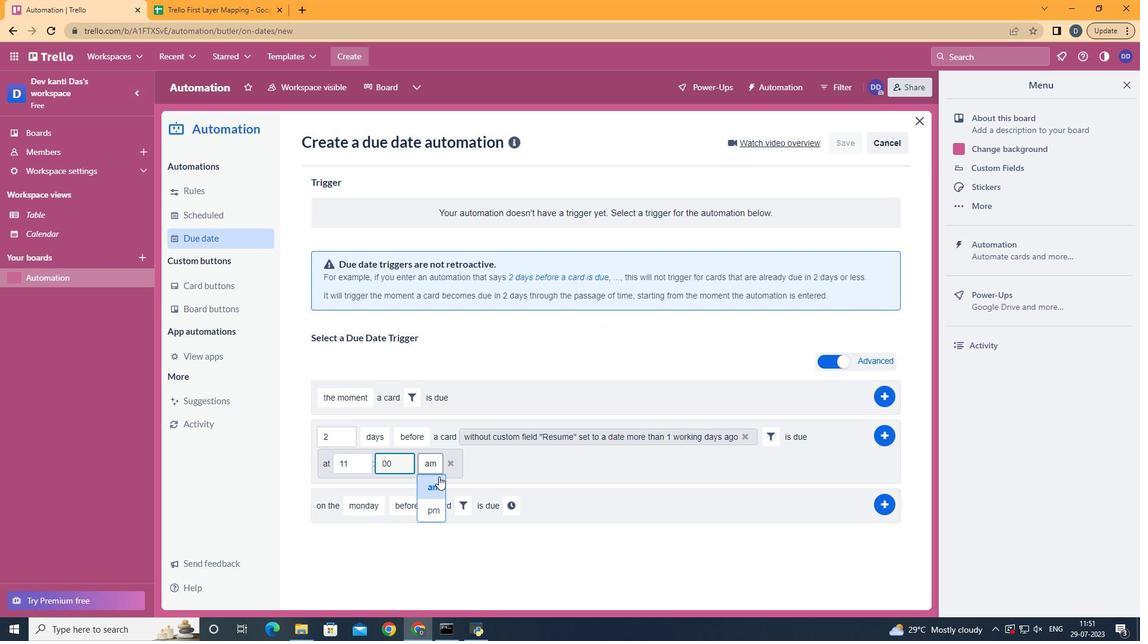 
Action: Mouse pressed left at (438, 482)
Screenshot: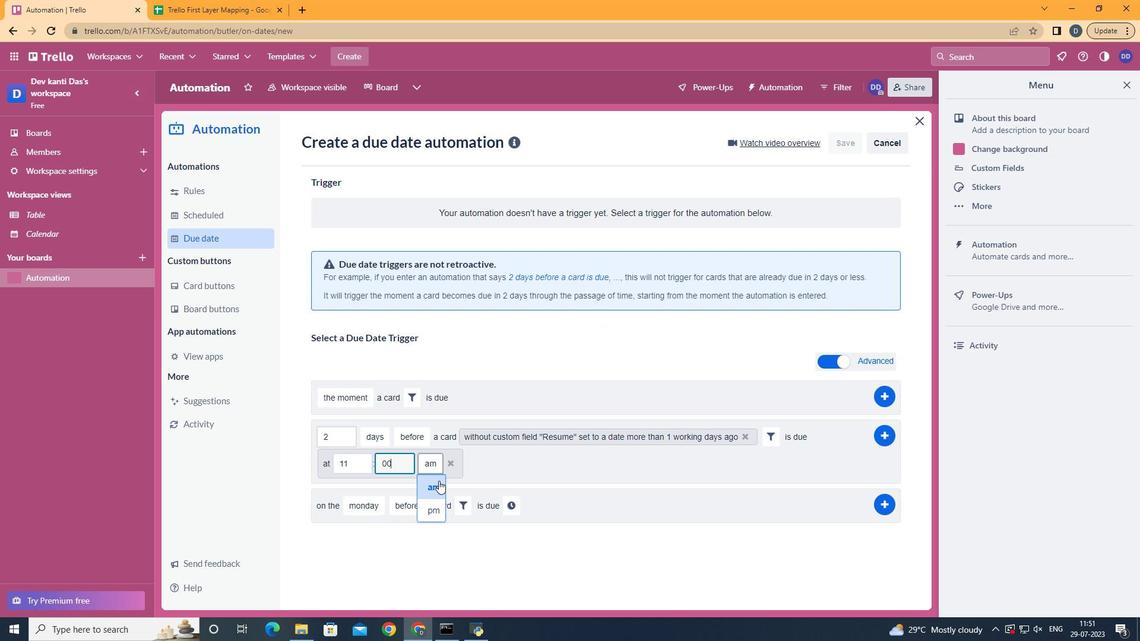 
Action: Mouse moved to (438, 483)
Screenshot: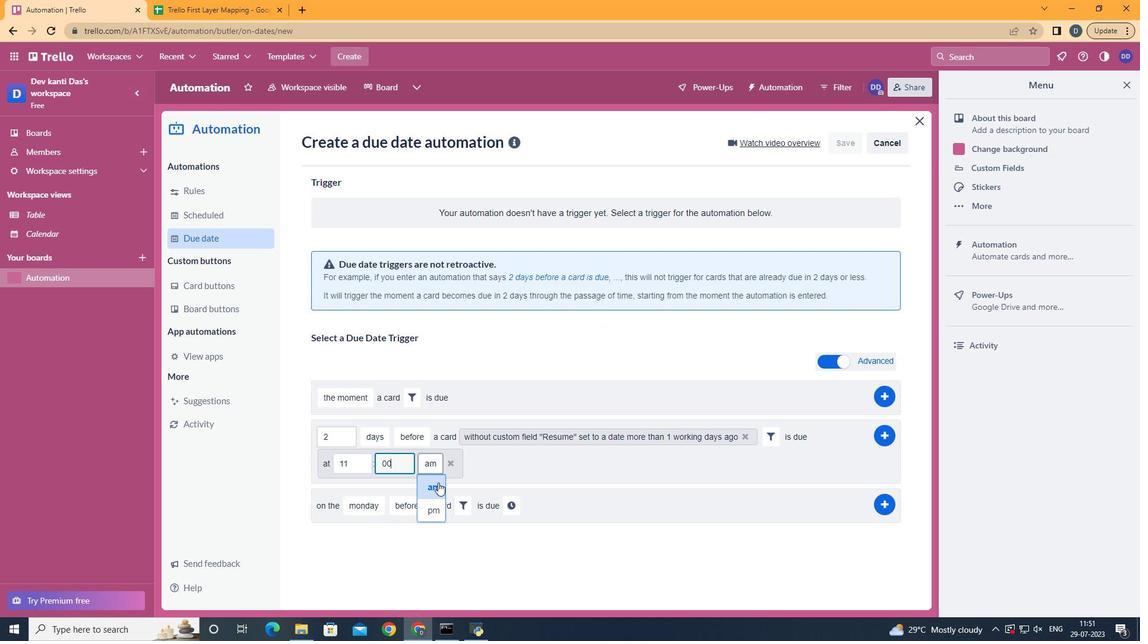 
